 Task: Visit on life page and check hows the life of ExxonMobil
Action: Mouse moved to (588, 91)
Screenshot: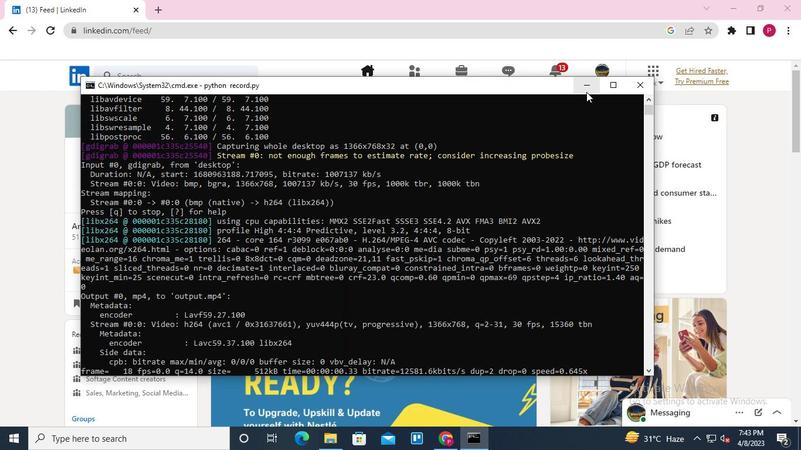 
Action: Mouse pressed left at (588, 91)
Screenshot: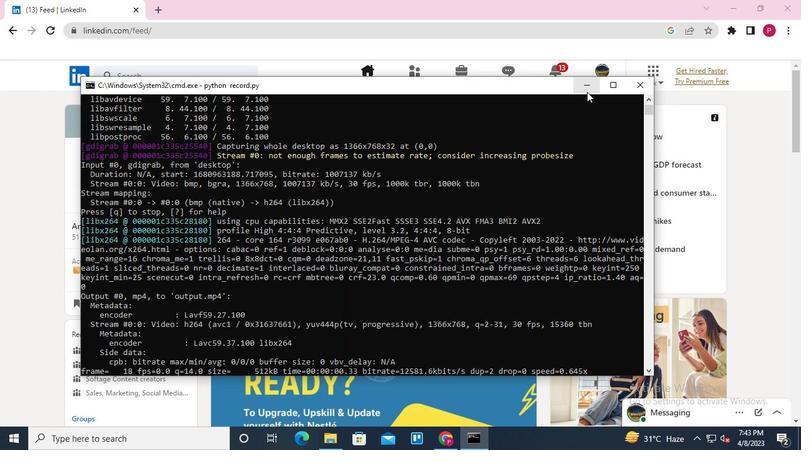 
Action: Mouse moved to (159, 72)
Screenshot: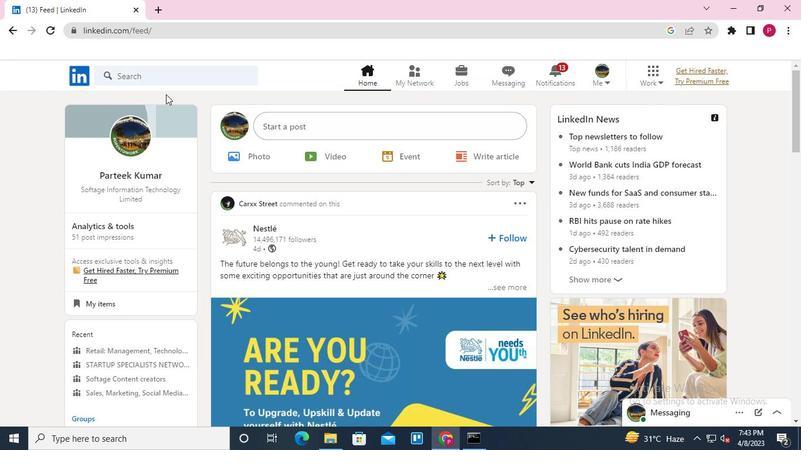 
Action: Mouse pressed left at (159, 72)
Screenshot: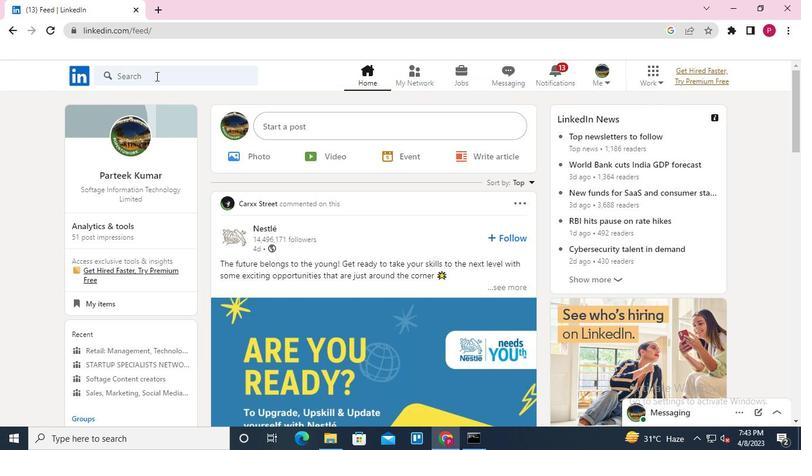 
Action: Mouse moved to (126, 133)
Screenshot: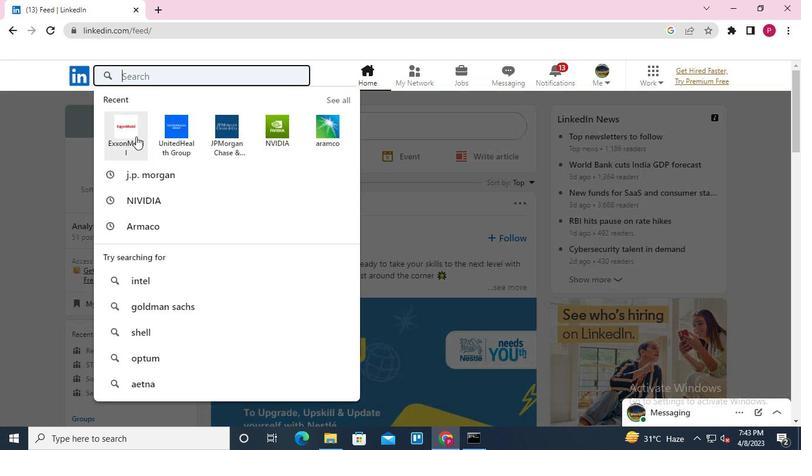 
Action: Mouse pressed left at (126, 133)
Screenshot: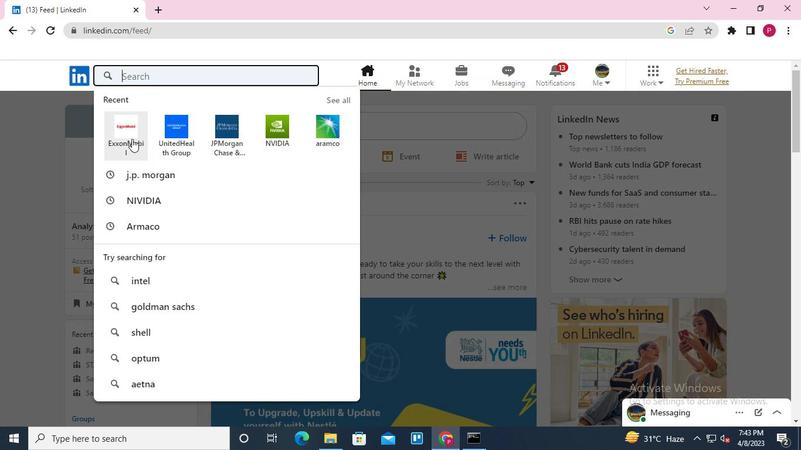 
Action: Mouse moved to (261, 151)
Screenshot: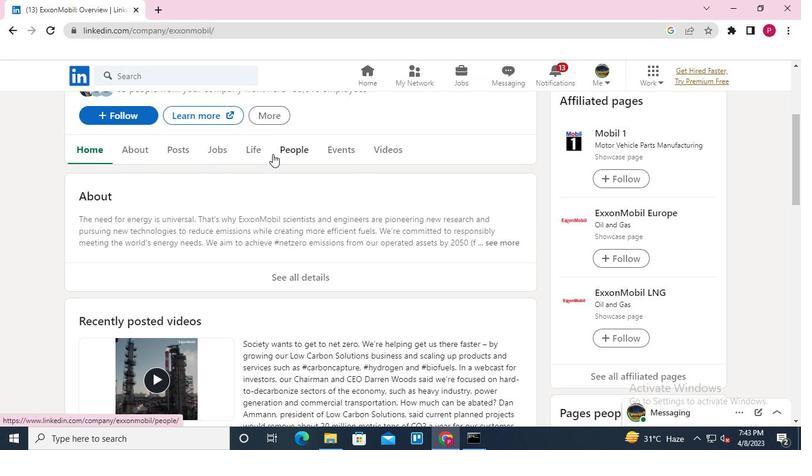 
Action: Mouse pressed left at (261, 151)
Screenshot: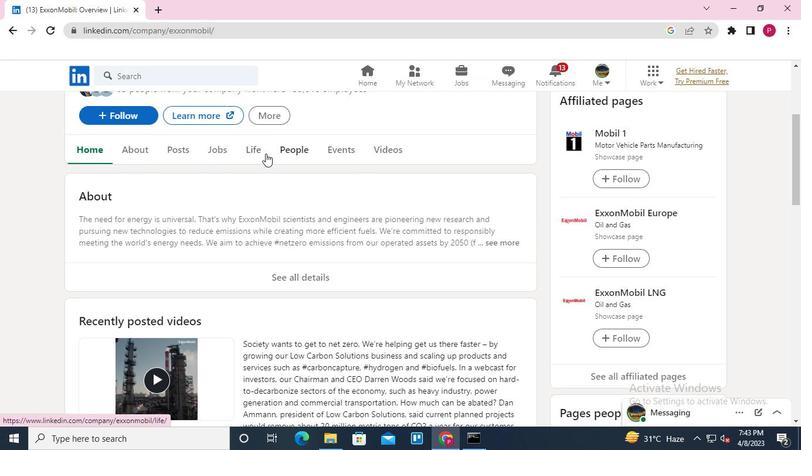 
Action: Mouse moved to (293, 267)
Screenshot: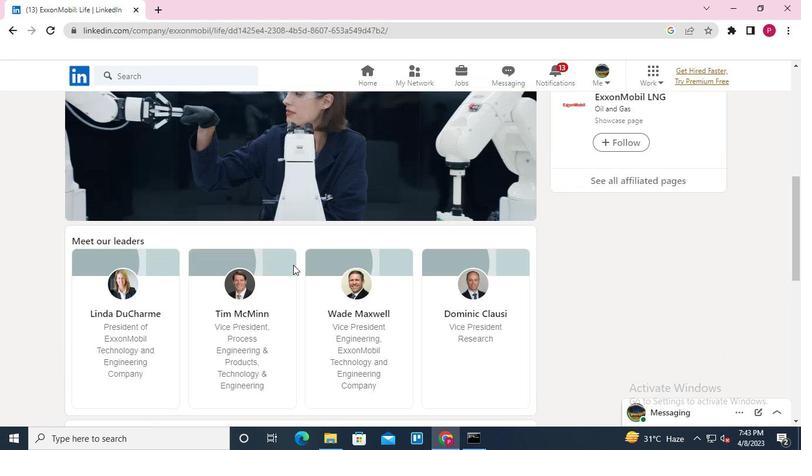 
Action: Keyboard Key.alt_l
Screenshot: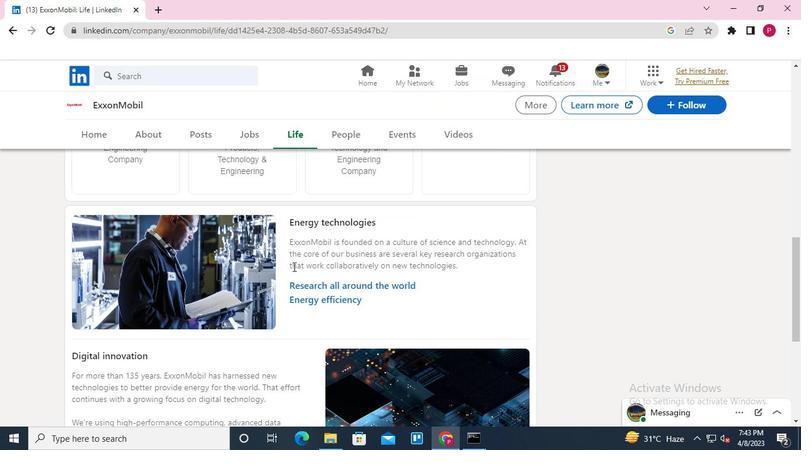 
Action: Keyboard Key.tab
Screenshot: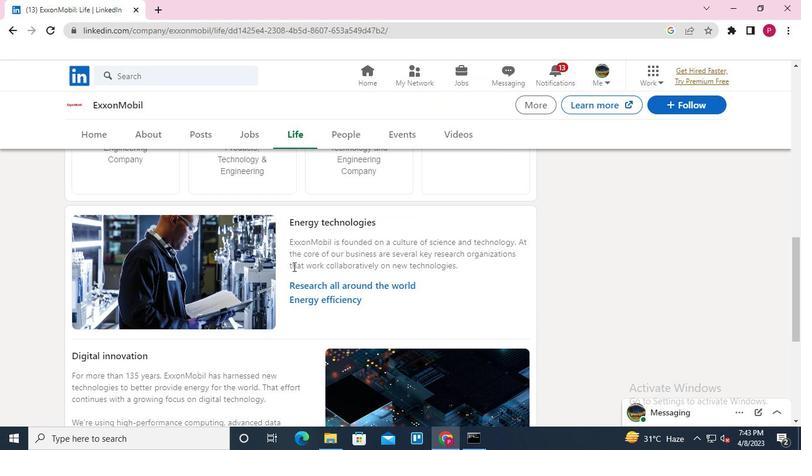 
Action: Mouse moved to (644, 86)
Screenshot: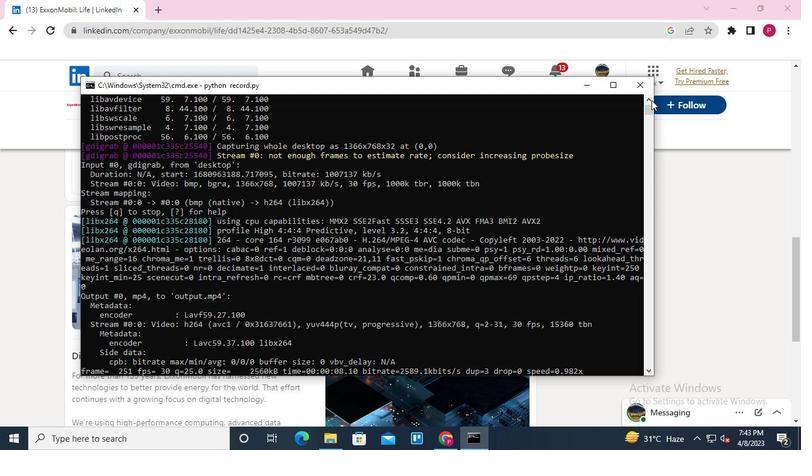
Action: Mouse pressed left at (644, 86)
Screenshot: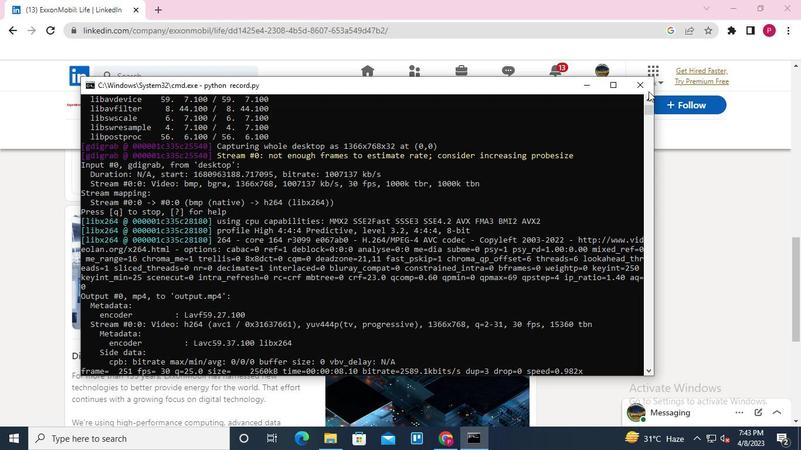 
